 Task: Look for properties with 2 bathrooms.
Action: Mouse moved to (918, 136)
Screenshot: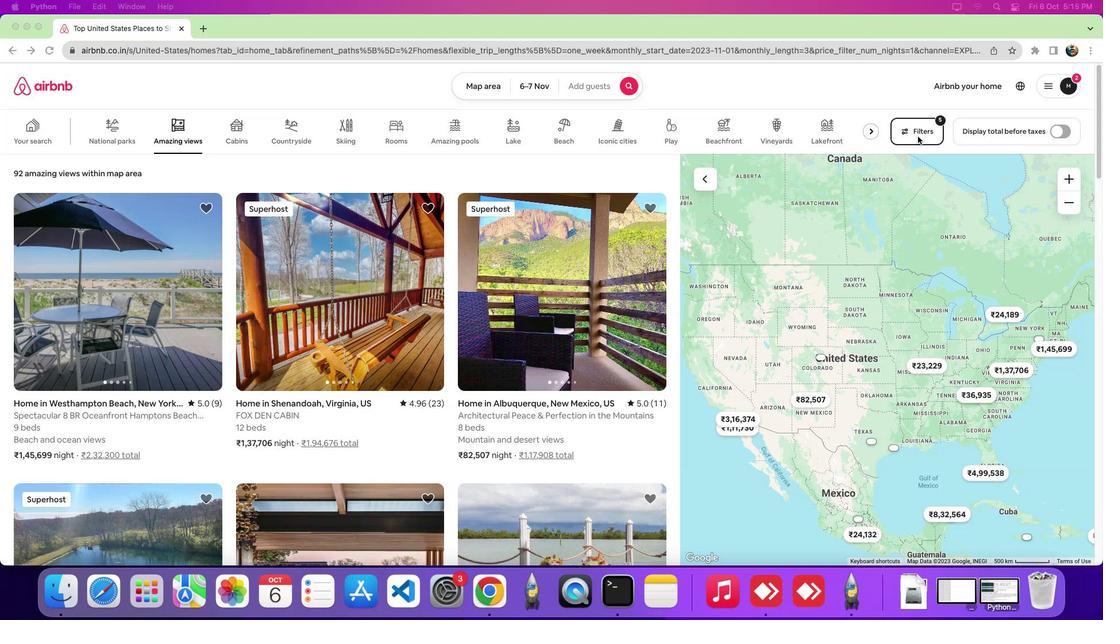 
Action: Mouse pressed left at (918, 136)
Screenshot: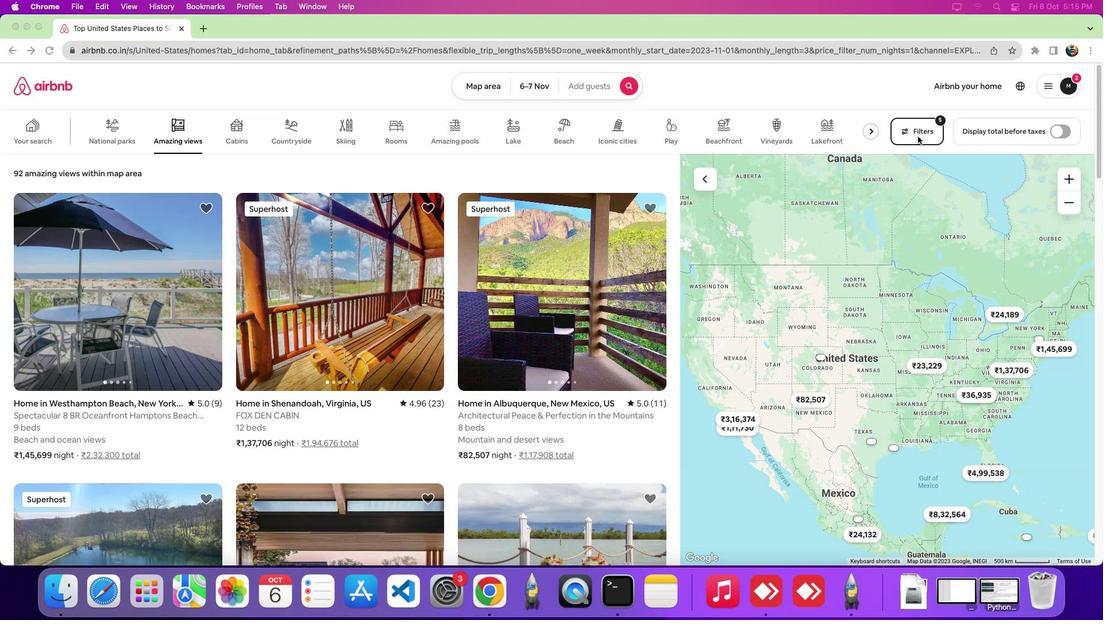 
Action: Mouse pressed left at (918, 136)
Screenshot: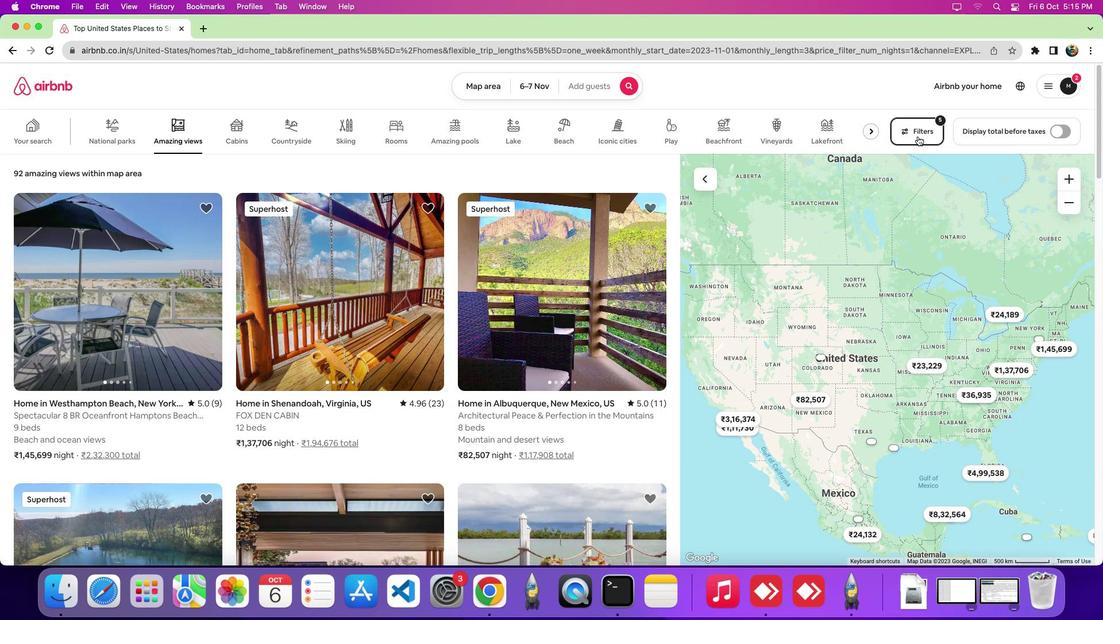 
Action: Mouse moved to (665, 207)
Screenshot: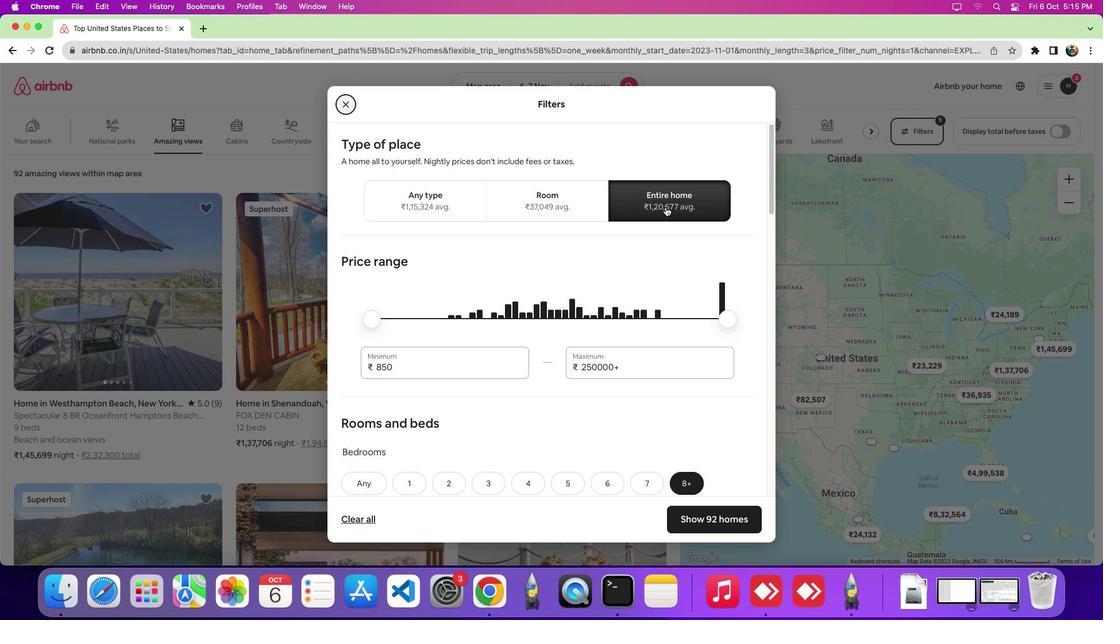 
Action: Mouse pressed left at (665, 207)
Screenshot: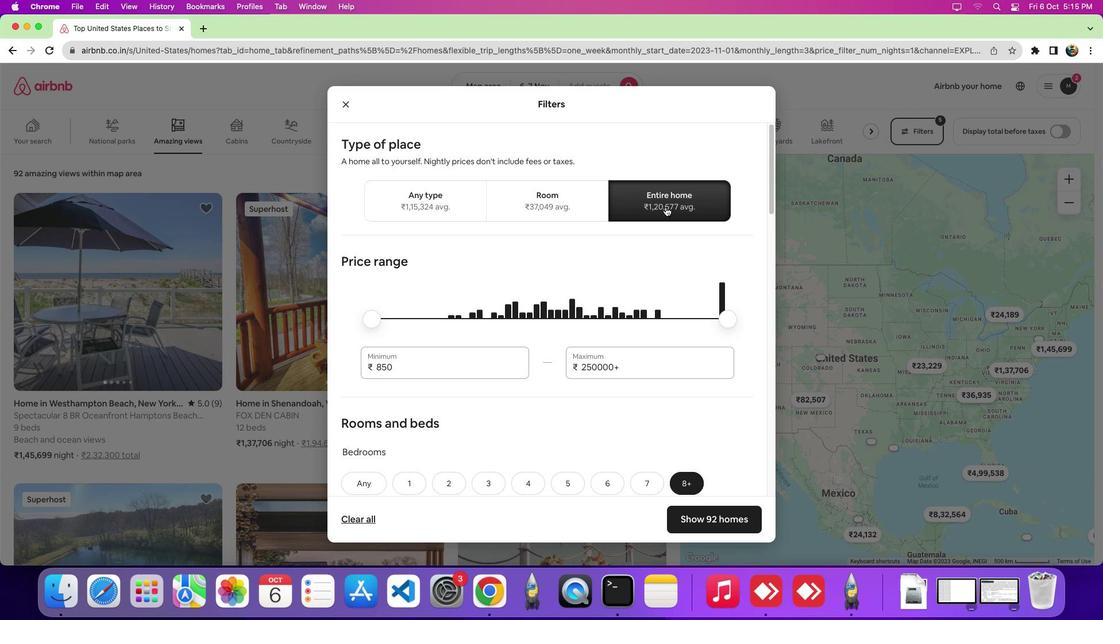 
Action: Mouse moved to (657, 288)
Screenshot: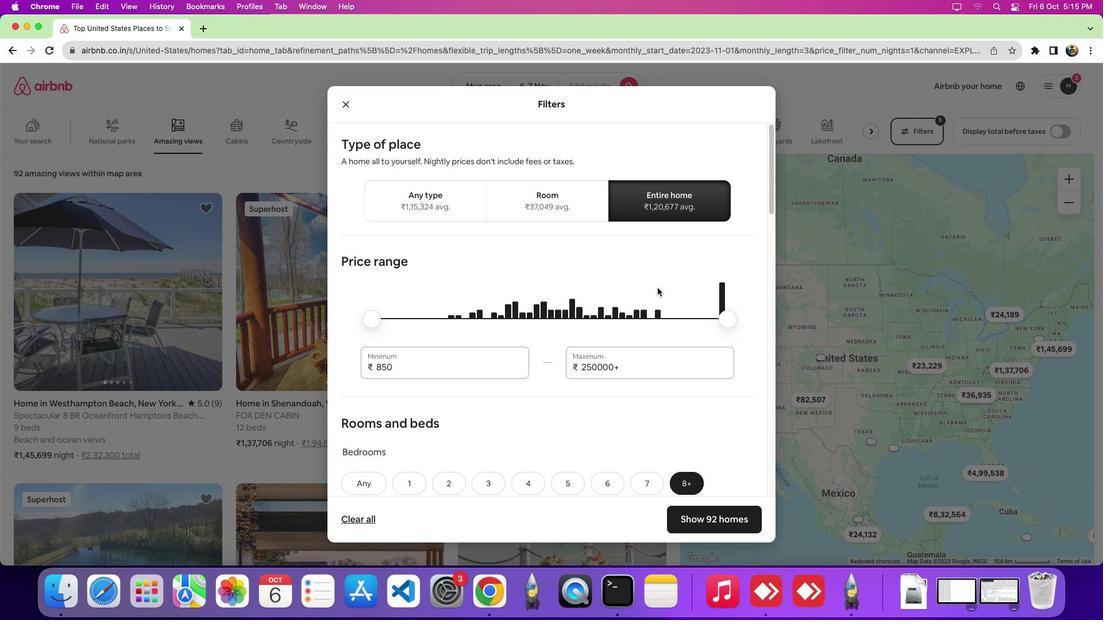 
Action: Mouse scrolled (657, 288) with delta (0, 0)
Screenshot: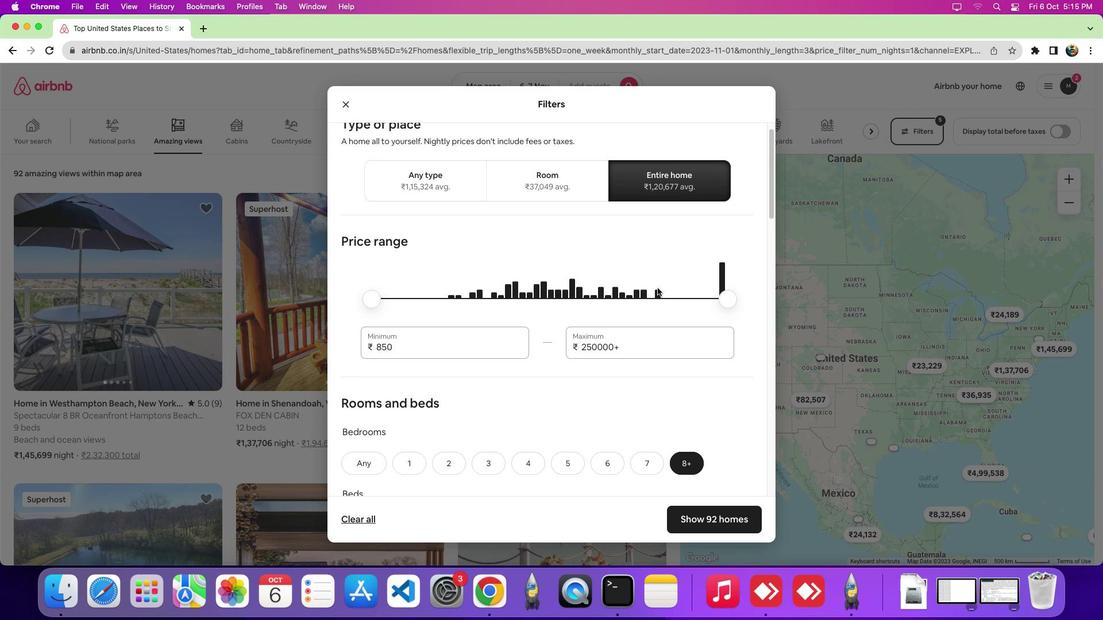 
Action: Mouse scrolled (657, 288) with delta (0, 0)
Screenshot: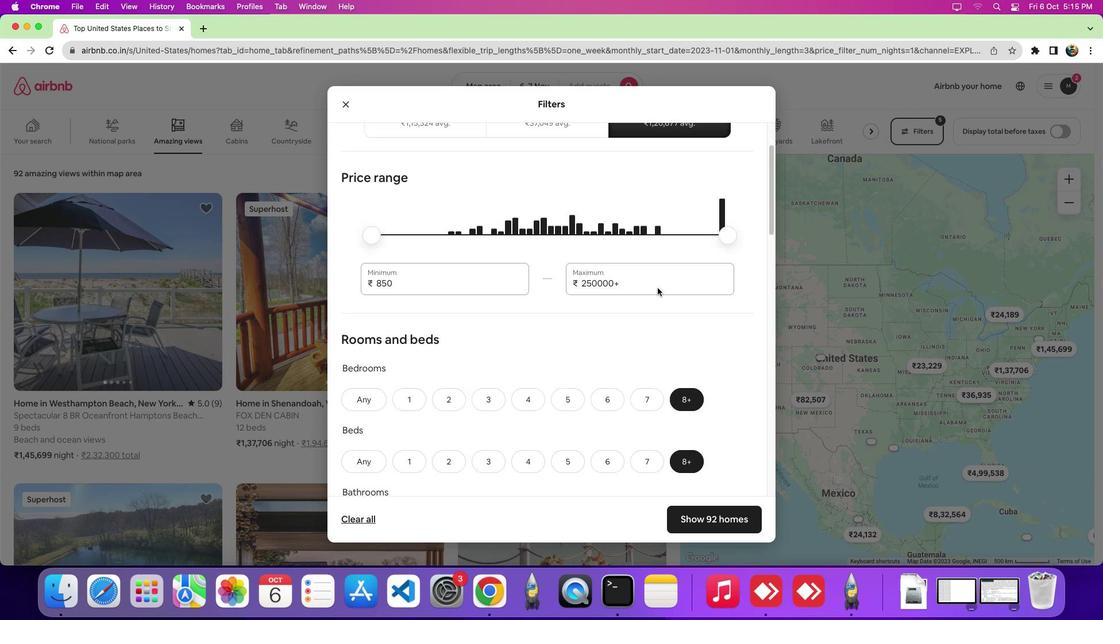 
Action: Mouse scrolled (657, 288) with delta (0, -4)
Screenshot: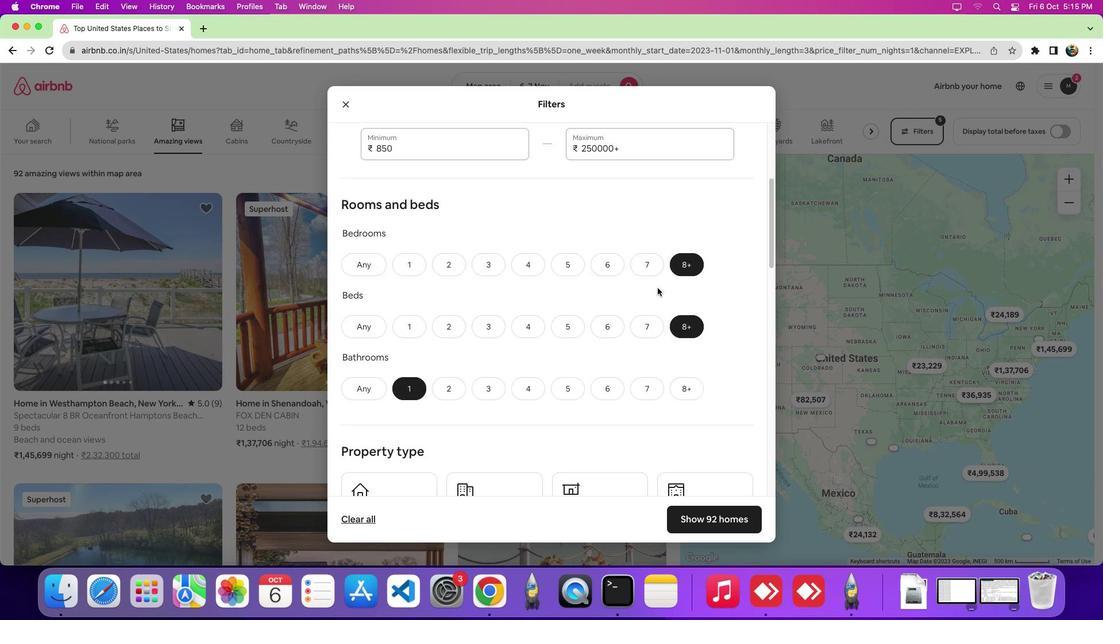 
Action: Mouse scrolled (657, 288) with delta (0, -5)
Screenshot: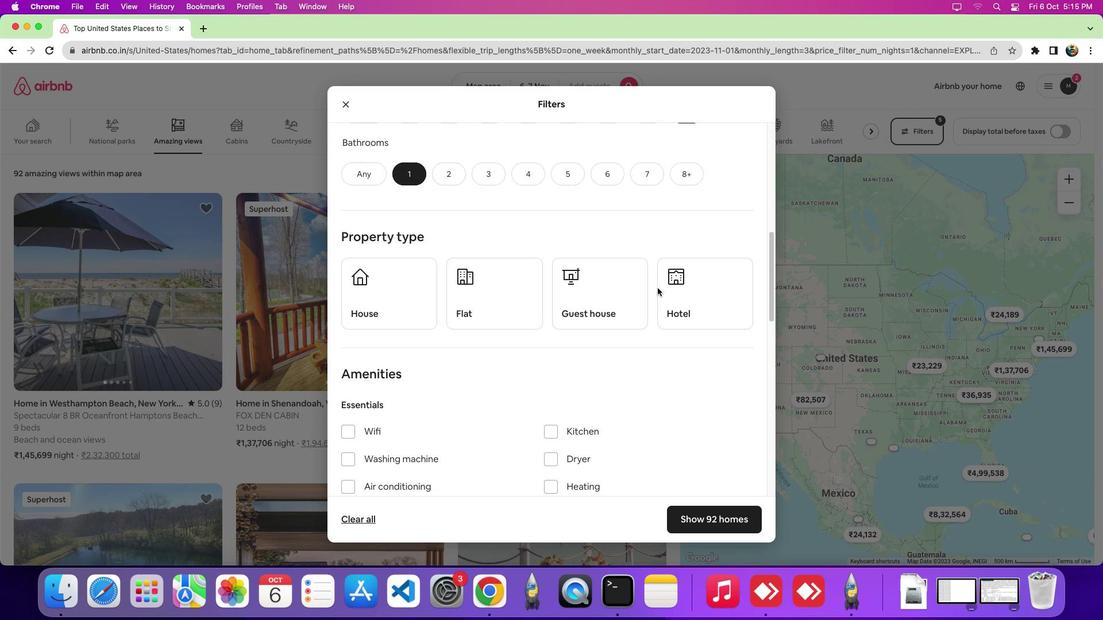 
Action: Mouse moved to (446, 174)
Screenshot: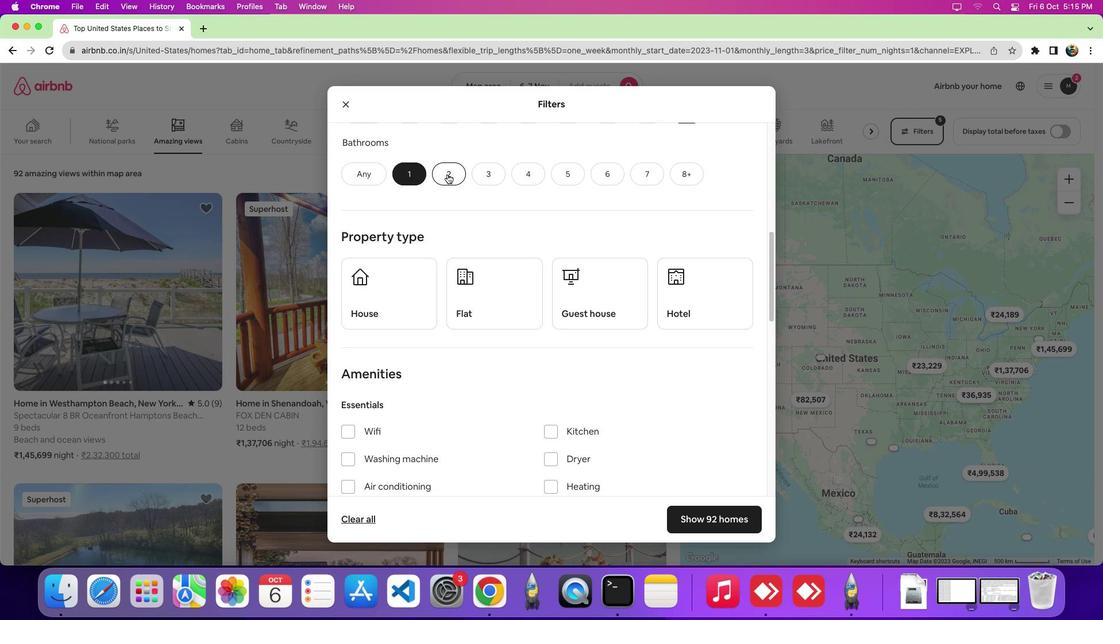 
Action: Mouse pressed left at (446, 174)
Screenshot: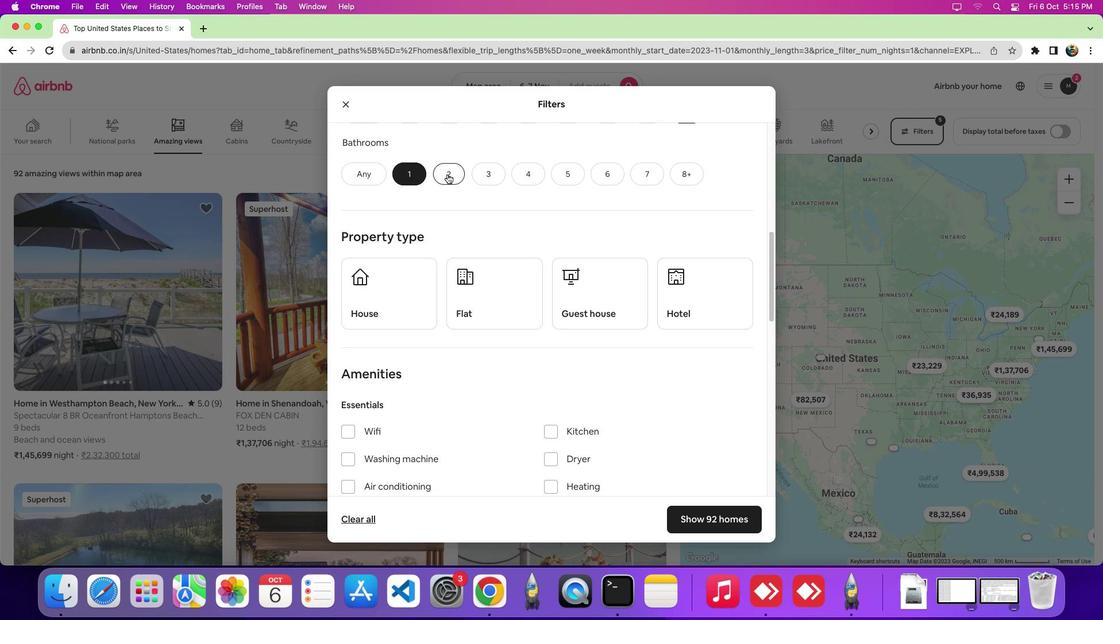 
Action: Mouse moved to (707, 521)
Screenshot: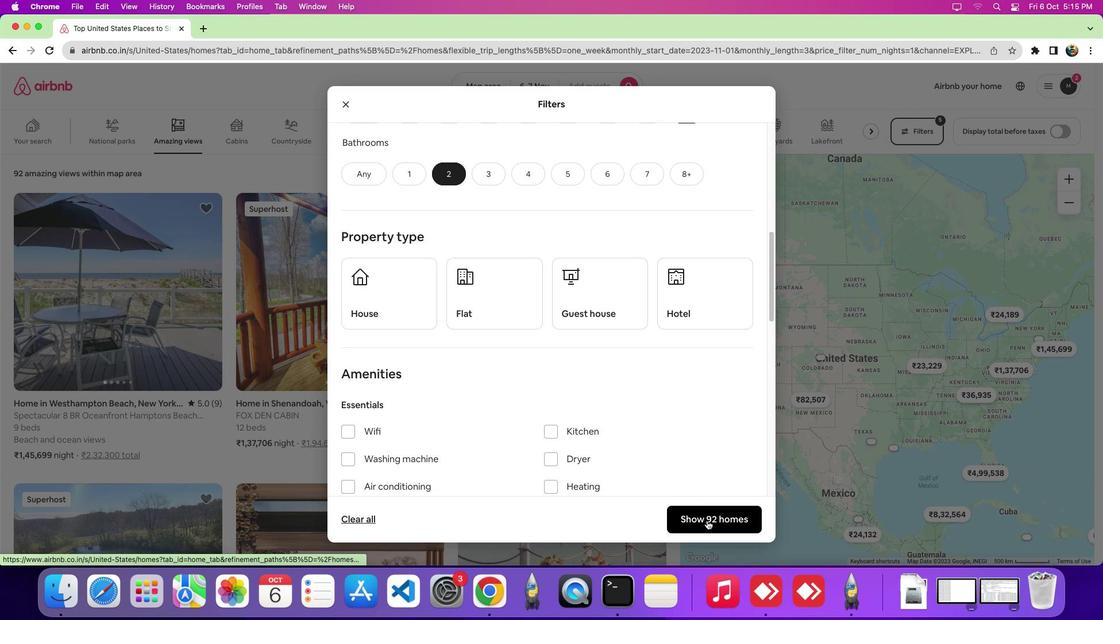 
Action: Mouse pressed left at (707, 521)
Screenshot: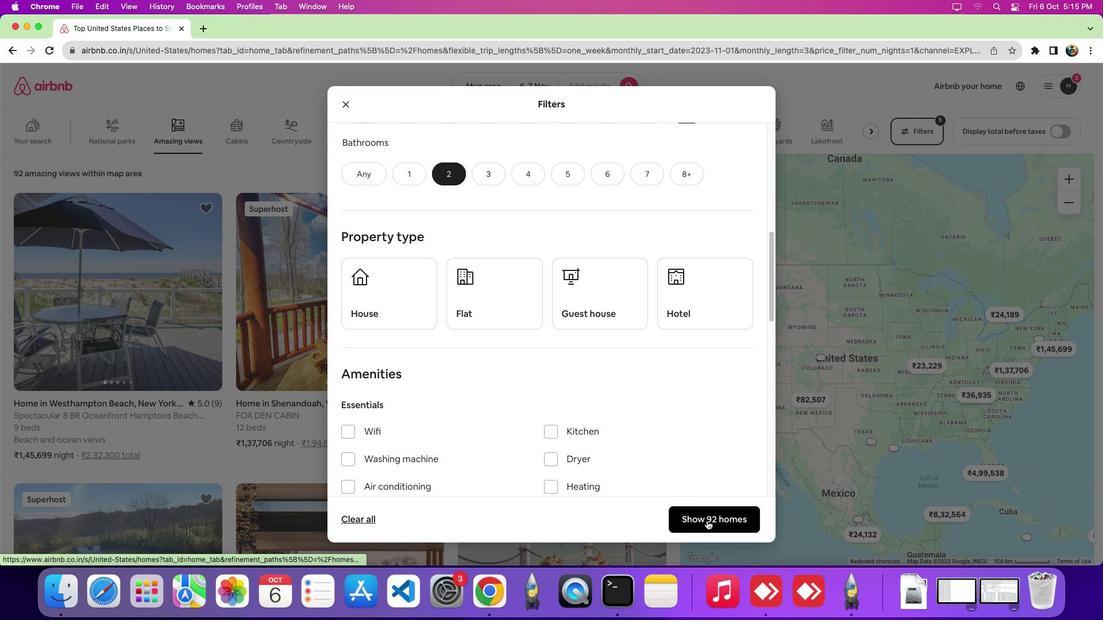 
Action: Mouse moved to (700, 501)
Screenshot: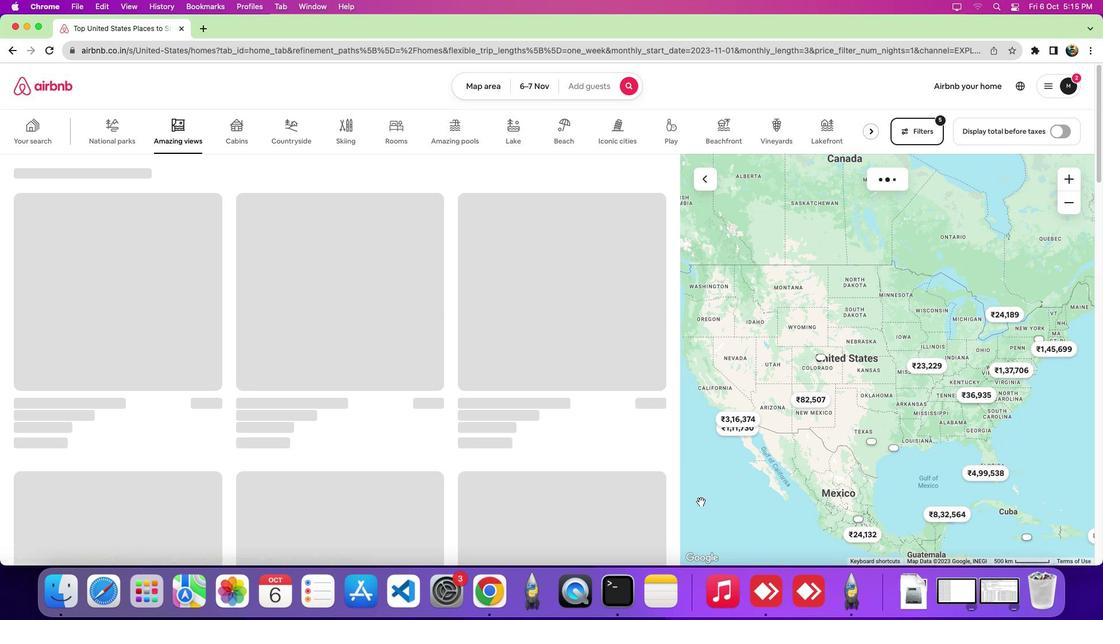 
